 Task: Compute the magnitude of 9 + 12i in polar form.
Action: Mouse moved to (1071, 68)
Screenshot: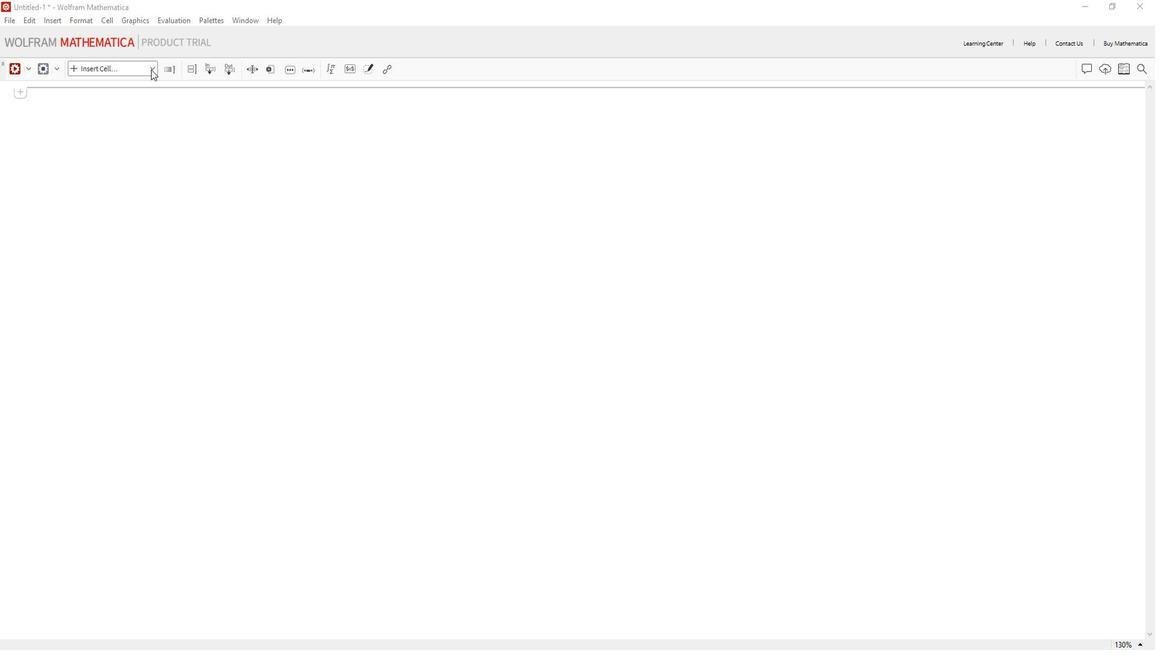 
Action: Mouse pressed left at (1071, 68)
Screenshot: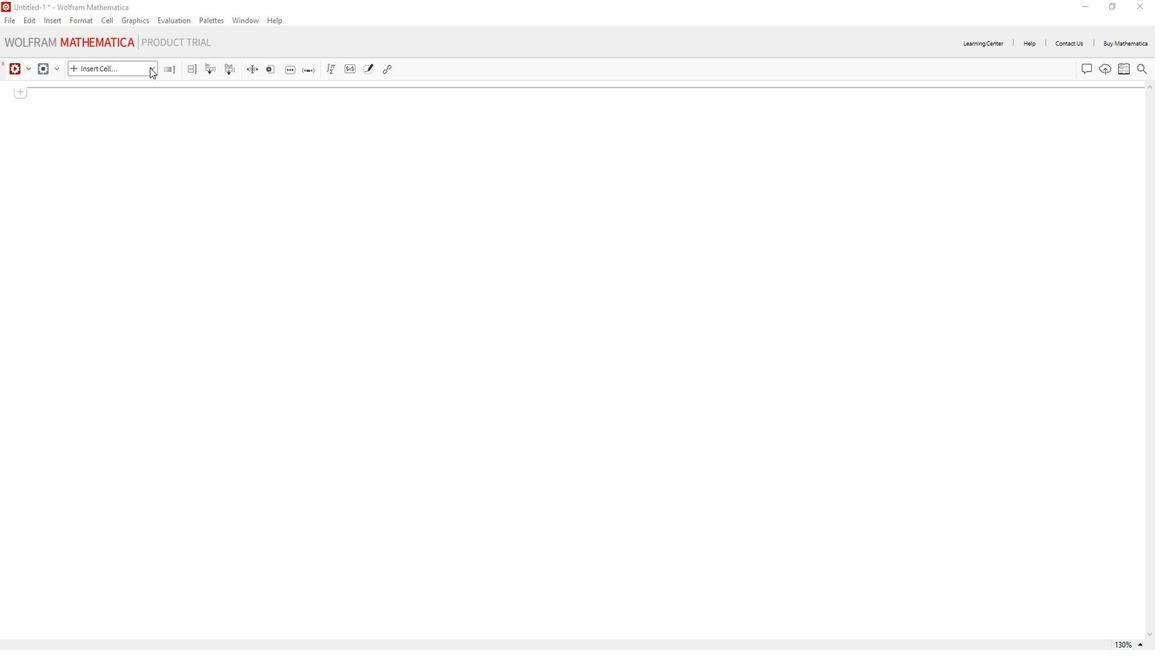 
Action: Mouse moved to (1044, 92)
Screenshot: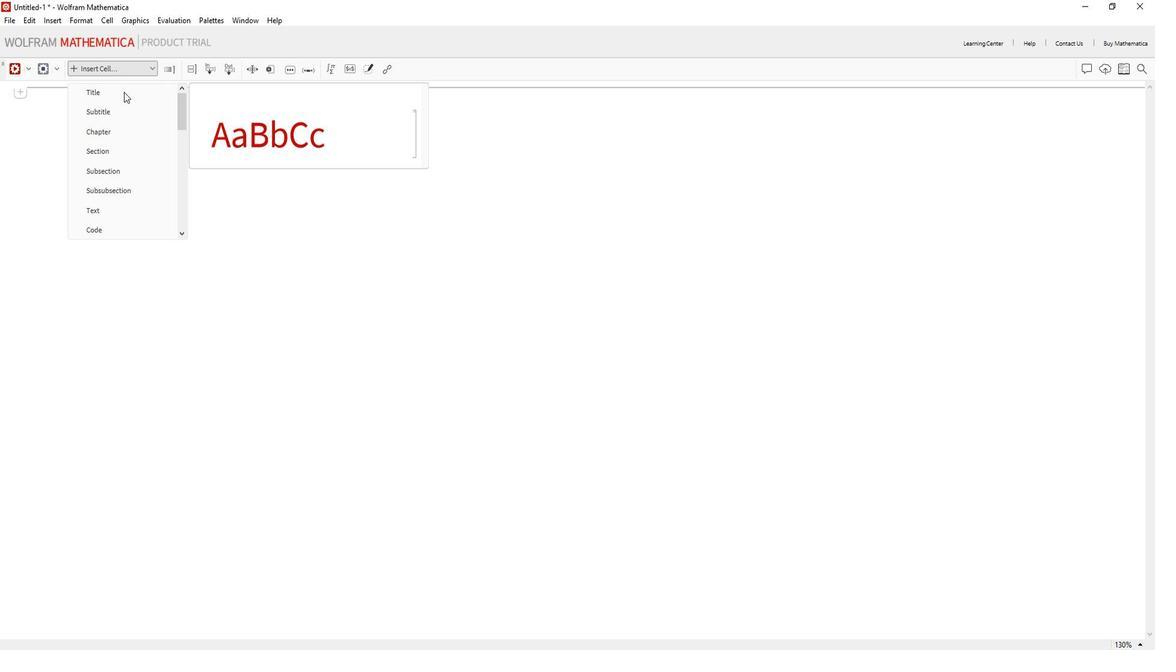 
Action: Mouse pressed left at (1044, 92)
Screenshot: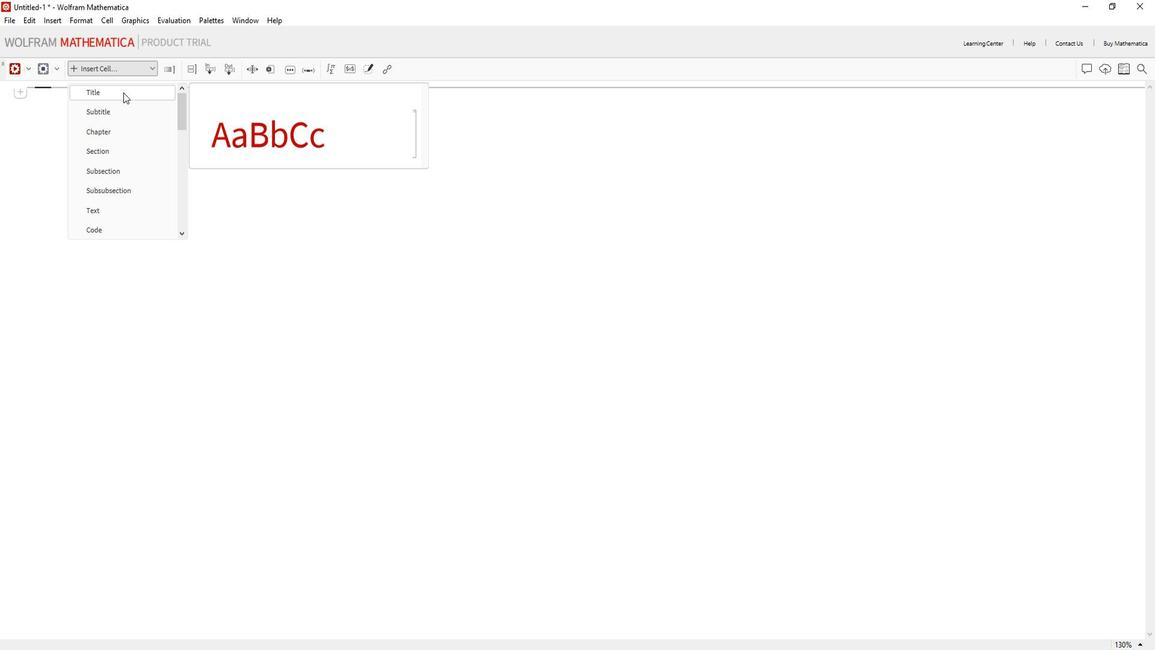 
Action: Key pressed <Key.shift>Compute<Key.space>the<Key.space>magnitude
Screenshot: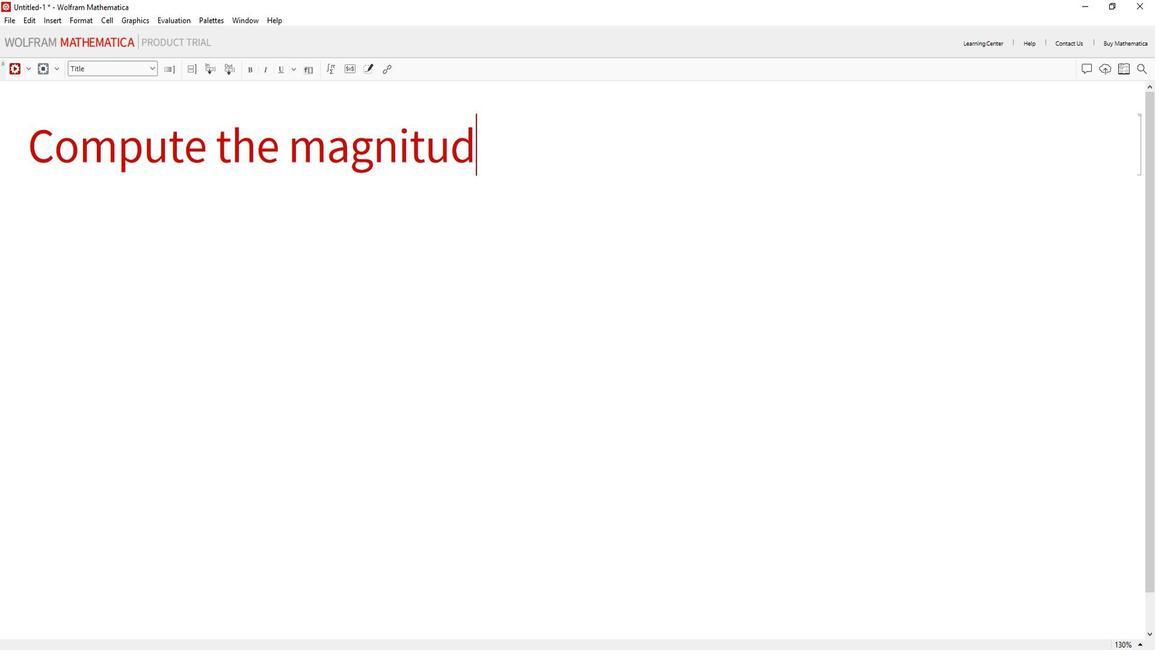 
Action: Mouse moved to (1061, 210)
Screenshot: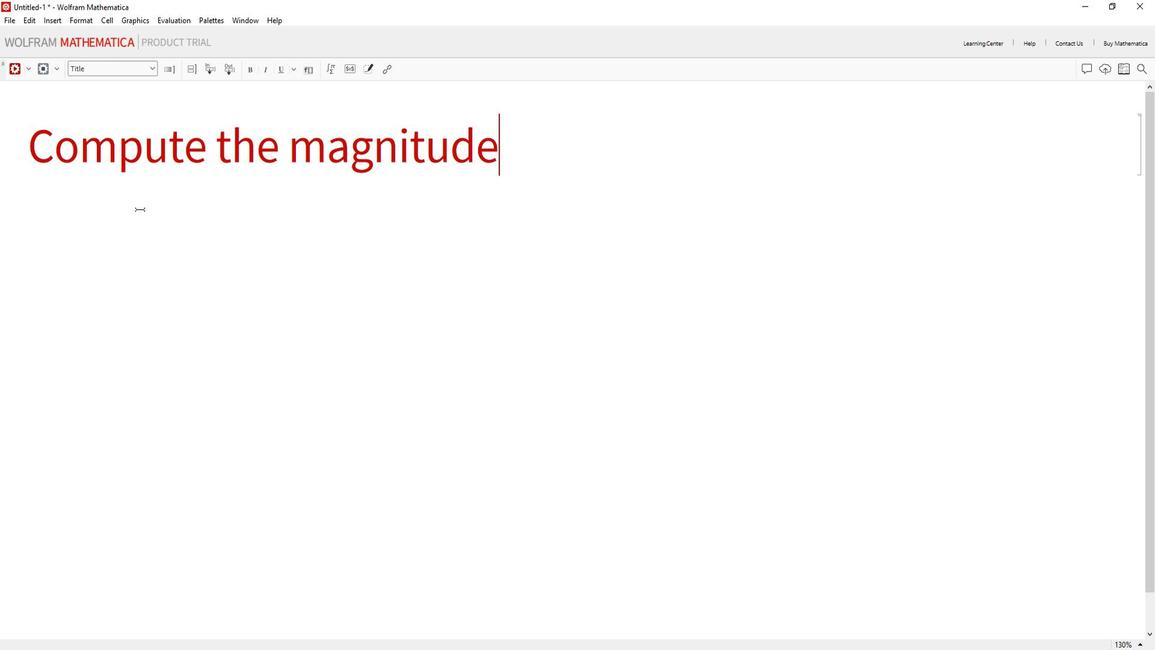 
Action: Mouse pressed left at (1061, 210)
Screenshot: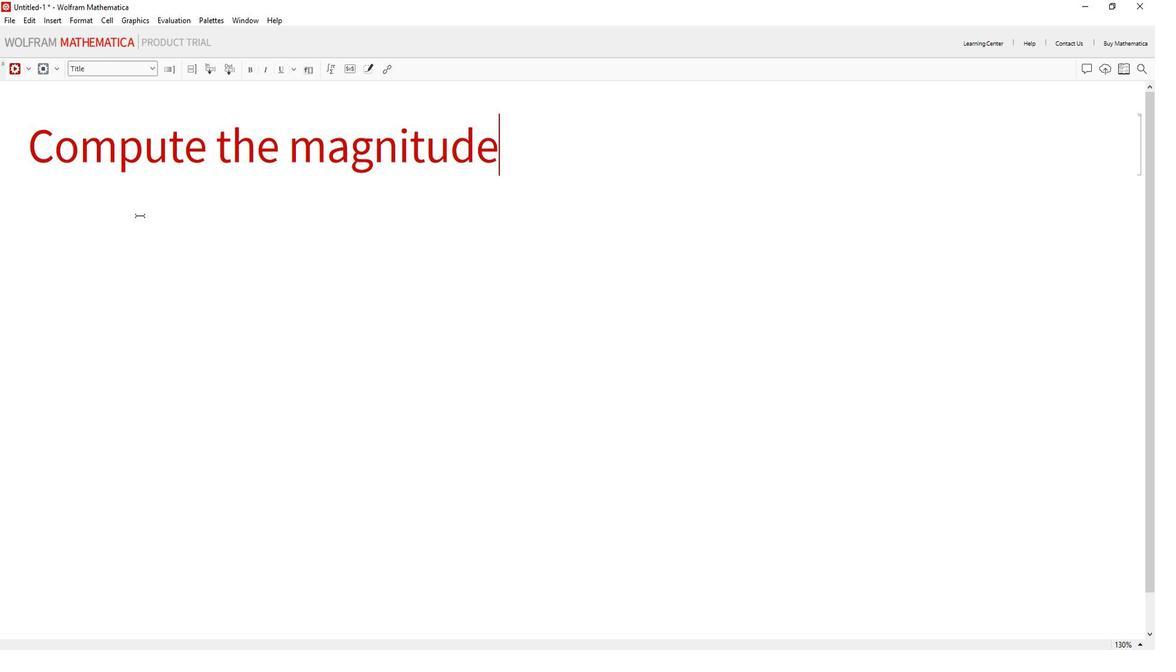 
Action: Mouse moved to (838, 238)
Screenshot: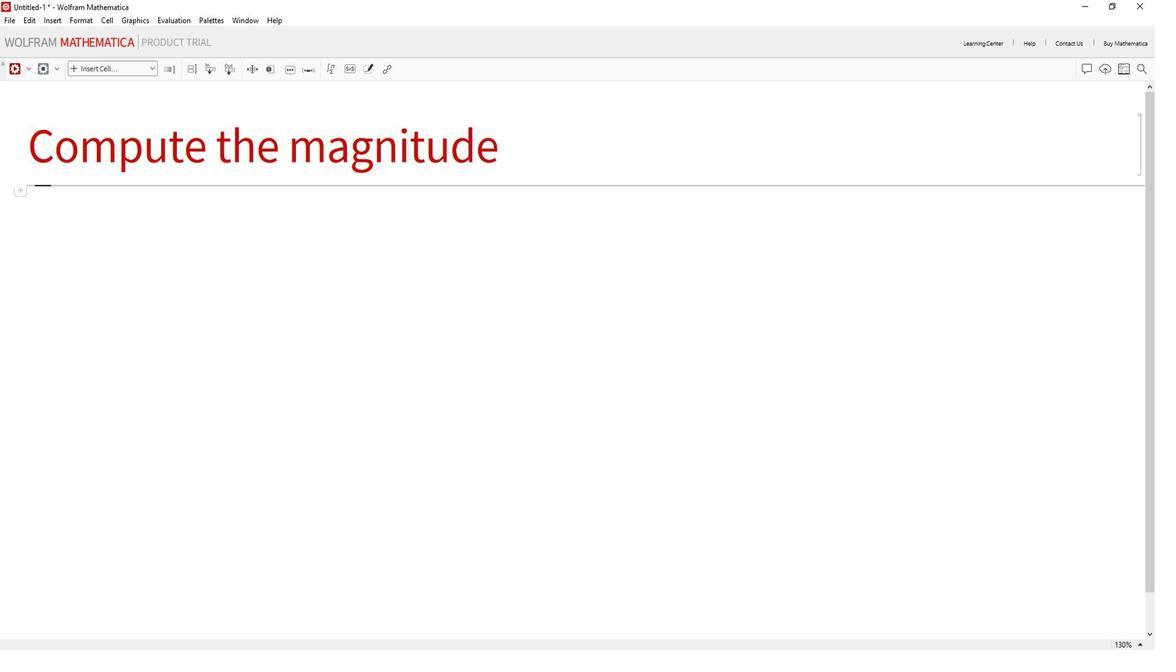 
Action: Mouse pressed left at (838, 238)
Screenshot: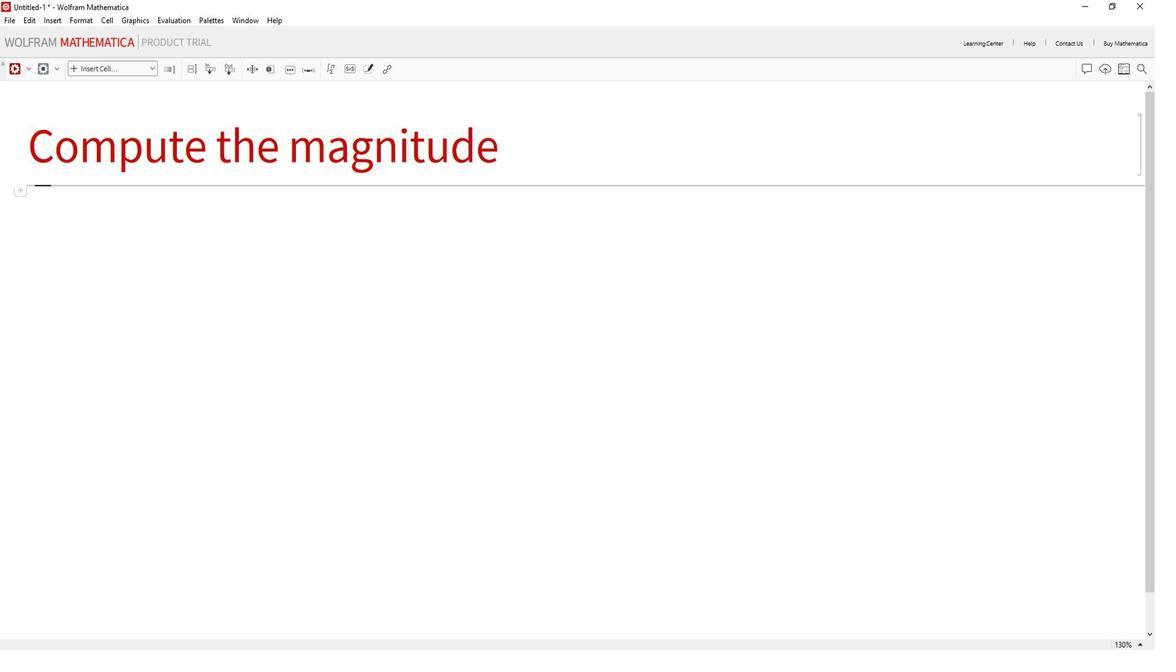 
Action: Mouse moved to (1027, 204)
Screenshot: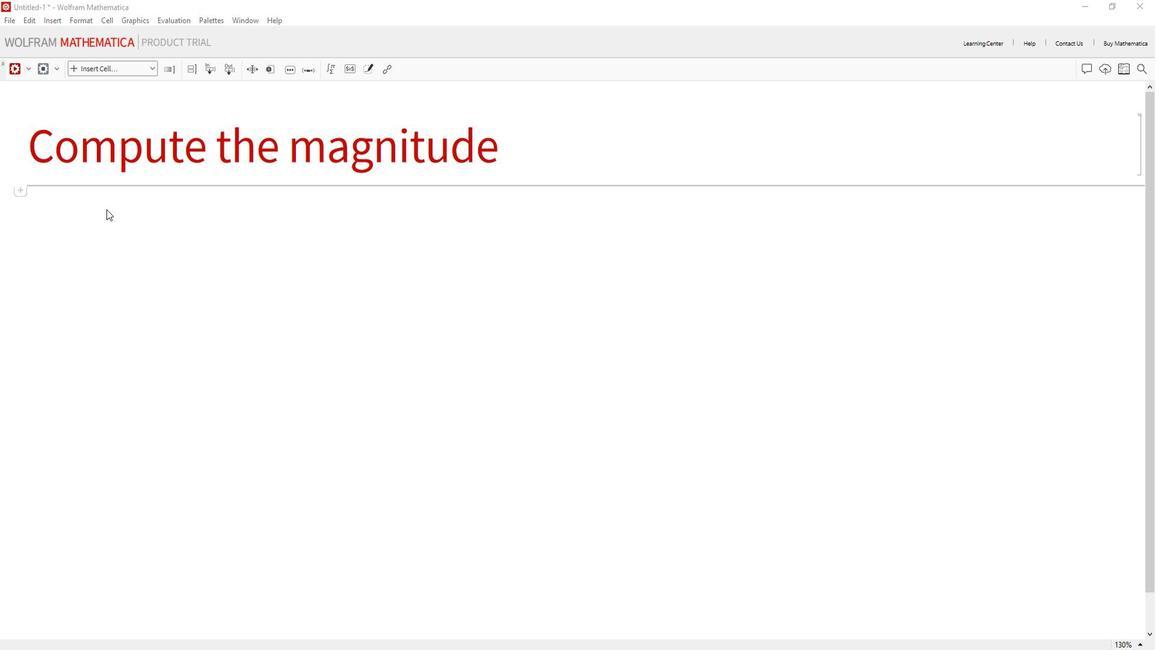 
Action: Mouse pressed left at (1027, 204)
Screenshot: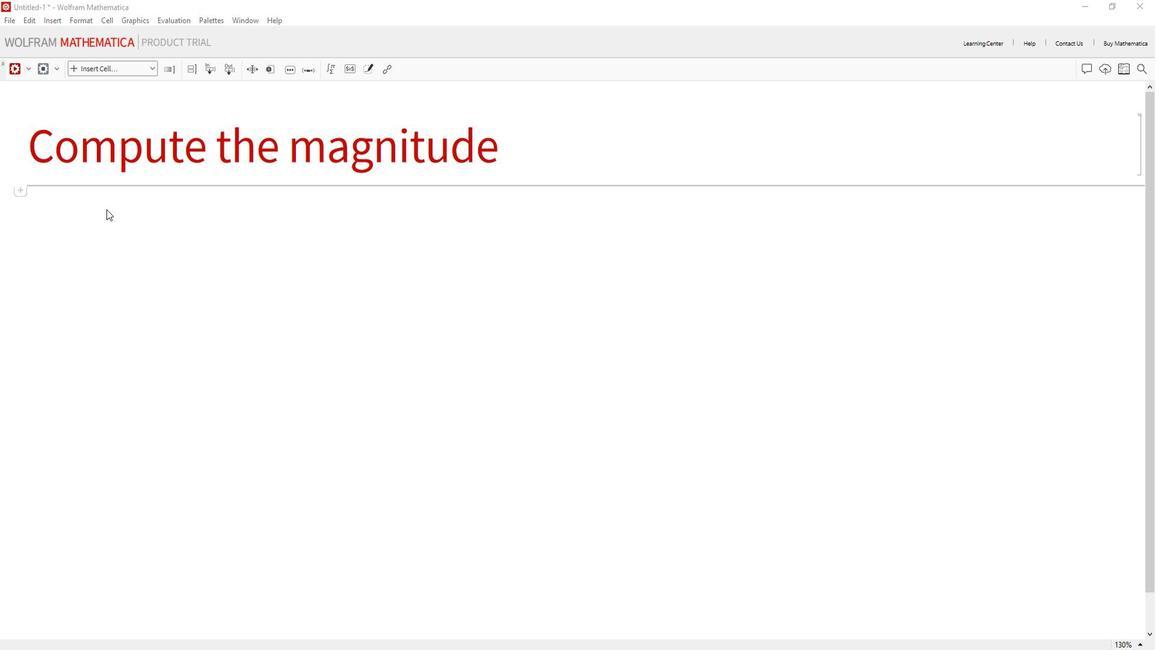 
Action: Mouse pressed left at (1027, 204)
Screenshot: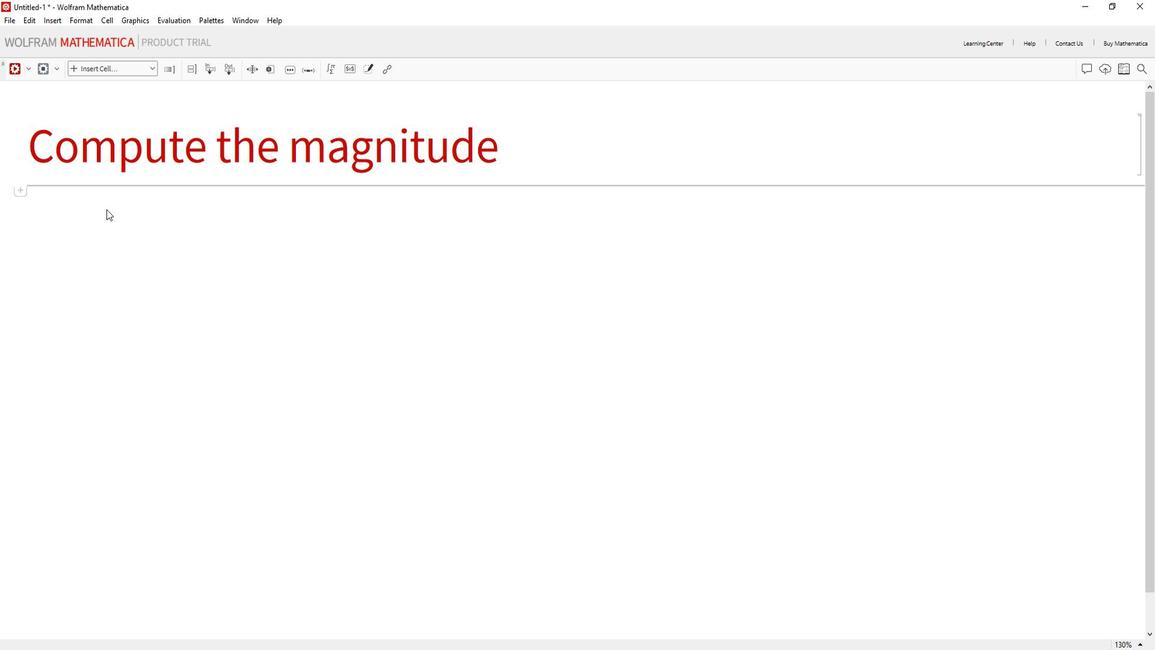 
Action: Mouse moved to (1038, 66)
Screenshot: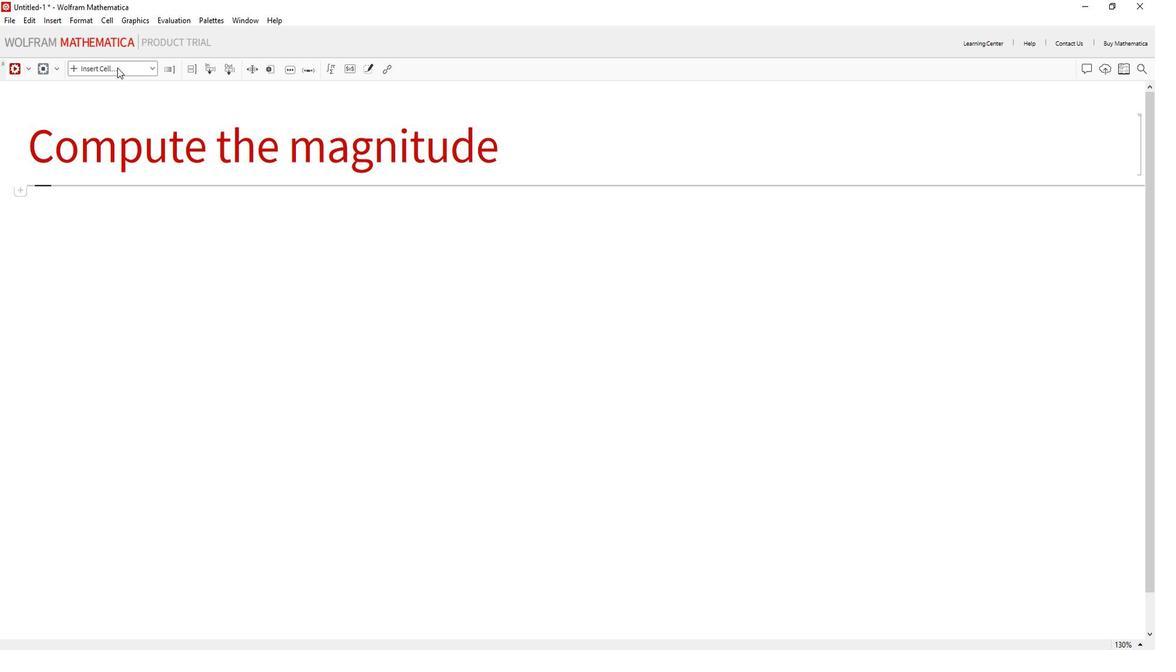 
Action: Mouse pressed left at (1038, 66)
Screenshot: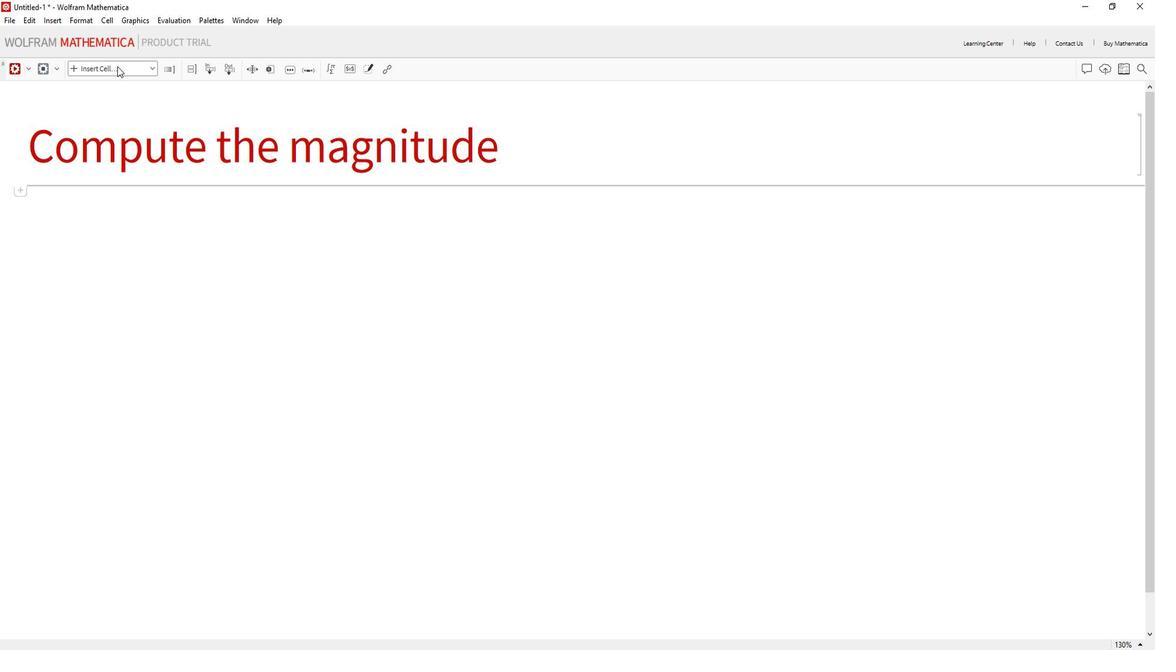 
Action: Mouse moved to (1024, 223)
Screenshot: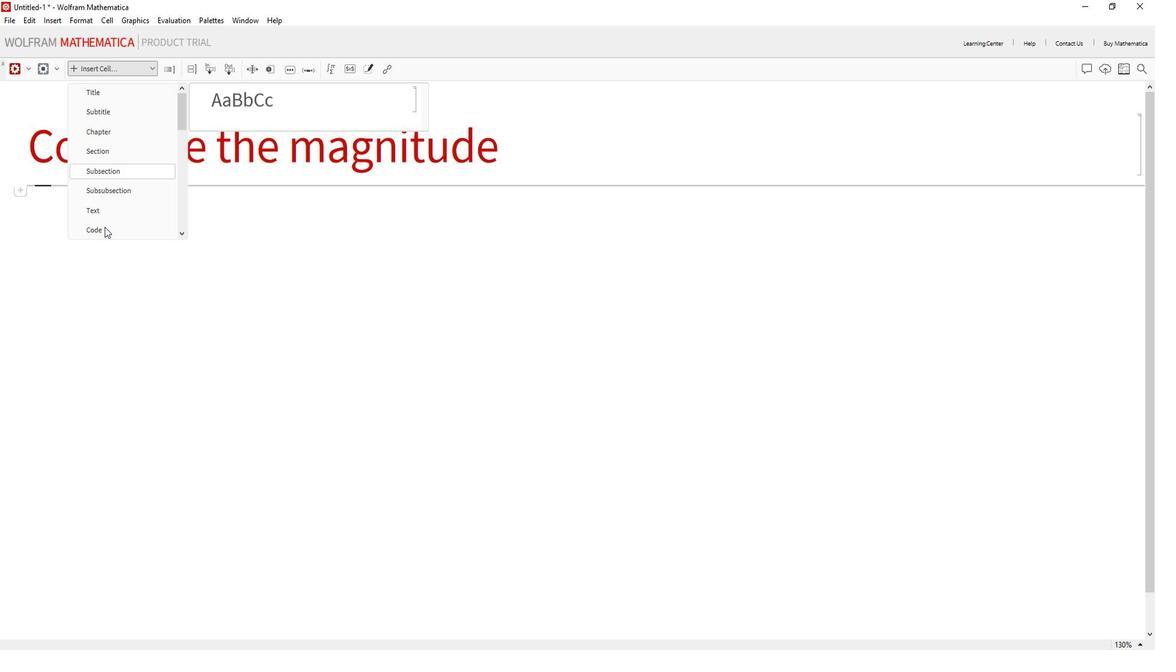 
Action: Mouse pressed left at (1024, 223)
Screenshot: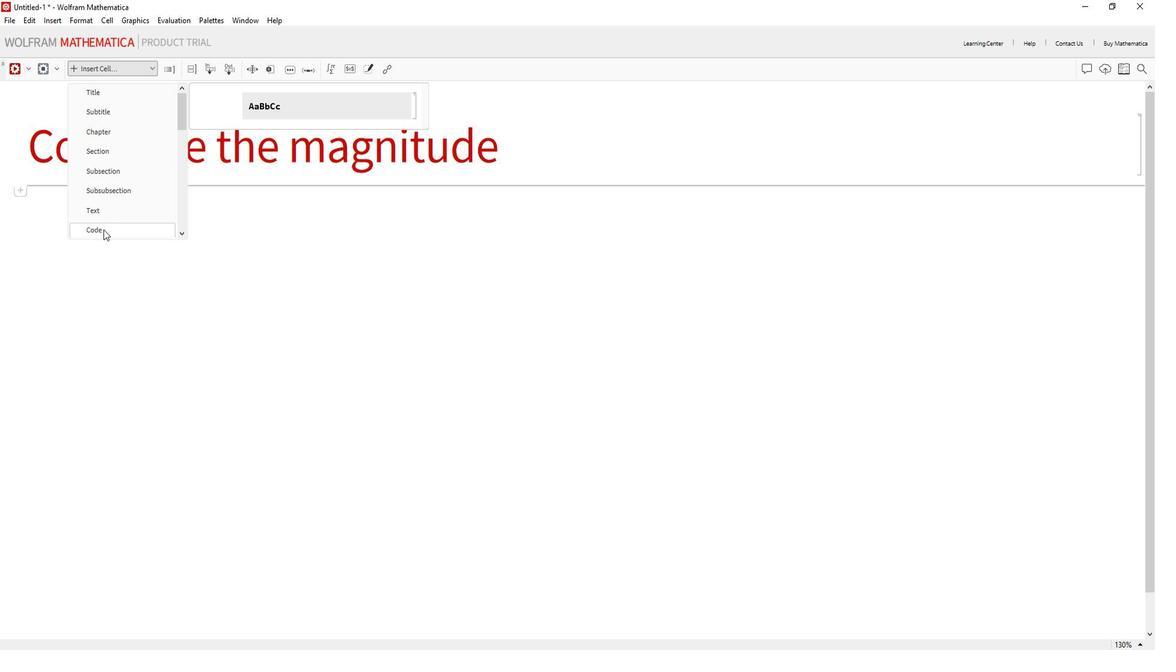 
Action: Key pressed <Key.shift_r>(*<Key.shift>Define<Key.space>the<Key.space>complex<Key.space>number<Key.right><Key.right>z<Key.space>=<Key.space>9<Key.space><Key.shift_r>+<Key.space>12<Key.shift>I<Key.right><Key.left><Key.enter><Key.backspace>;<Key.enter><Key.enter><Key.shift_r><Key.shift_r><Key.shift_r>(*<Key.shift>Calculate<Key.space>the<Key.space>magnitude<Key.space>using<Key.space>the<Key.space><Key.shift>Abs<Key.space>fuction<Key.right><Key.right><Key.enter>maginitude<Key.enter><Key.space><Key.backspace><Key.backspace><Key.backspace><Key.backspace><Key.backspace><Key.backspace><Key.backspace><Key.backspace><Key.backspace>nitude<Key.enter><Key.space>=<Key.space><Key.shift>Abs[z<Key.right>;<Key.enter><Key.enter><Key.shift_r><Key.shift_r><Key.shift_r><Key.shift_r><Key.shift_r>(*<Key.shift>Display<Key.space>the<Key.space>result<Key.right><Key.right><Key.enter>magnitude<Key.enter>
Screenshot: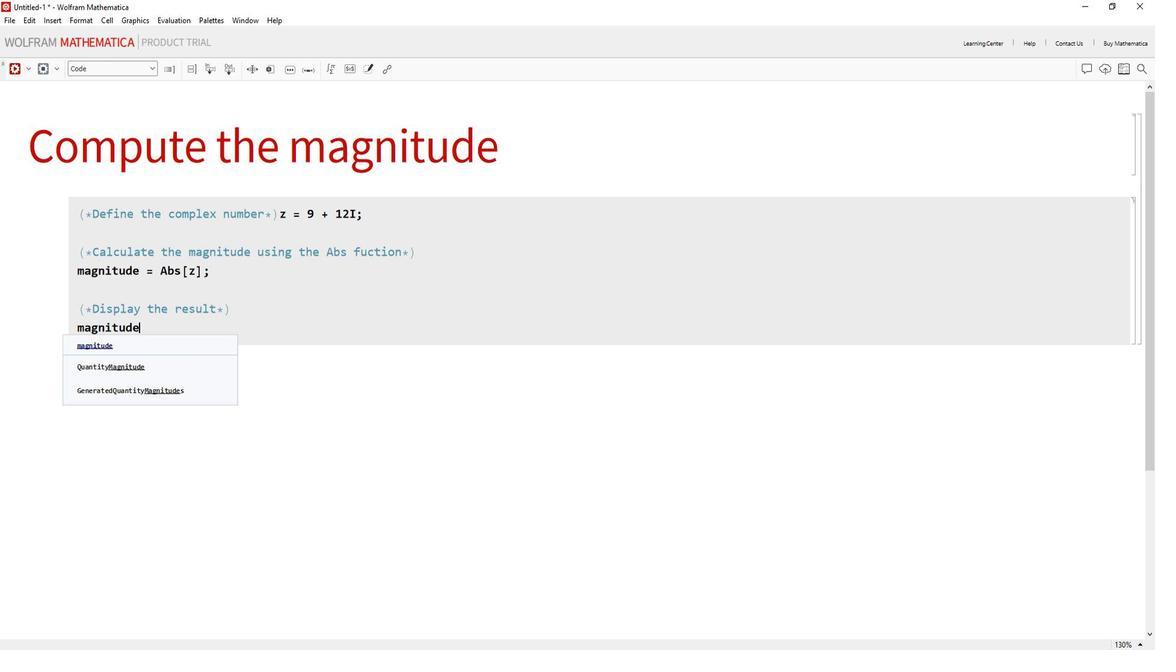 
Action: Mouse pressed left at (1024, 223)
Screenshot: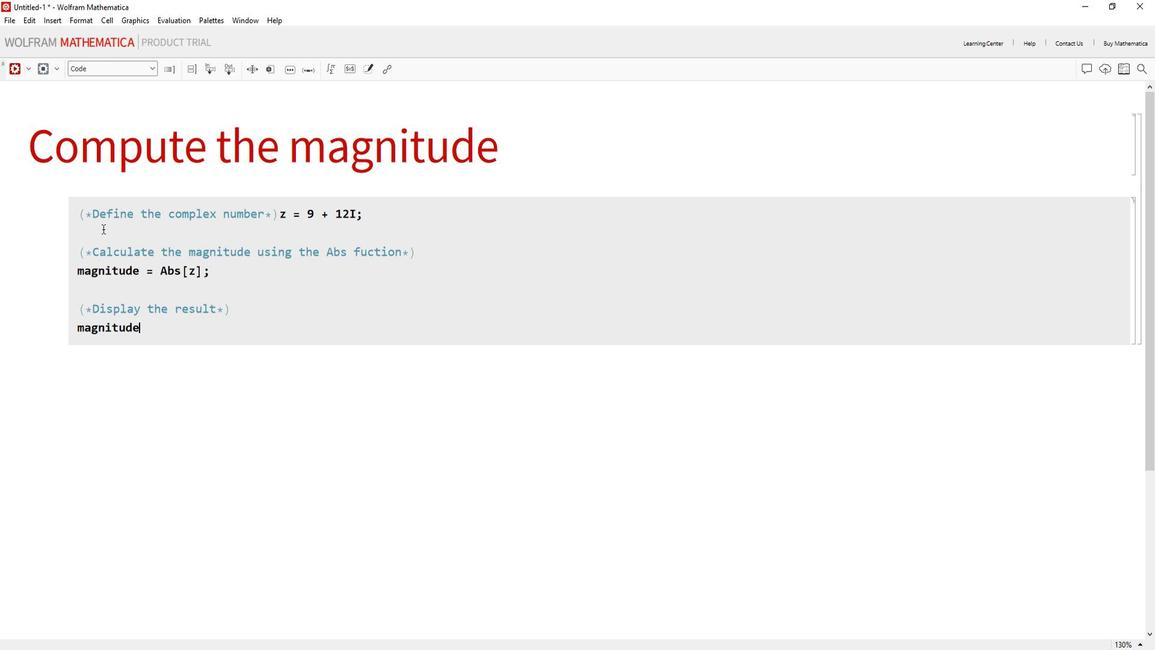 
Action: Mouse moved to (935, 69)
Screenshot: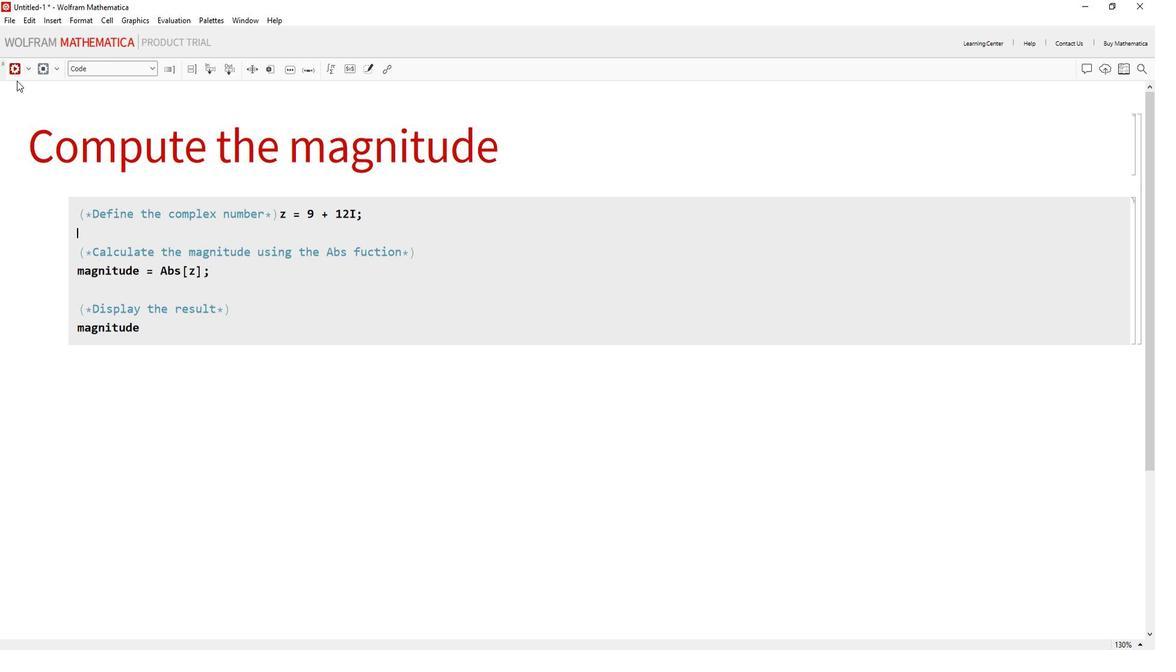 
Action: Mouse pressed left at (935, 69)
Screenshot: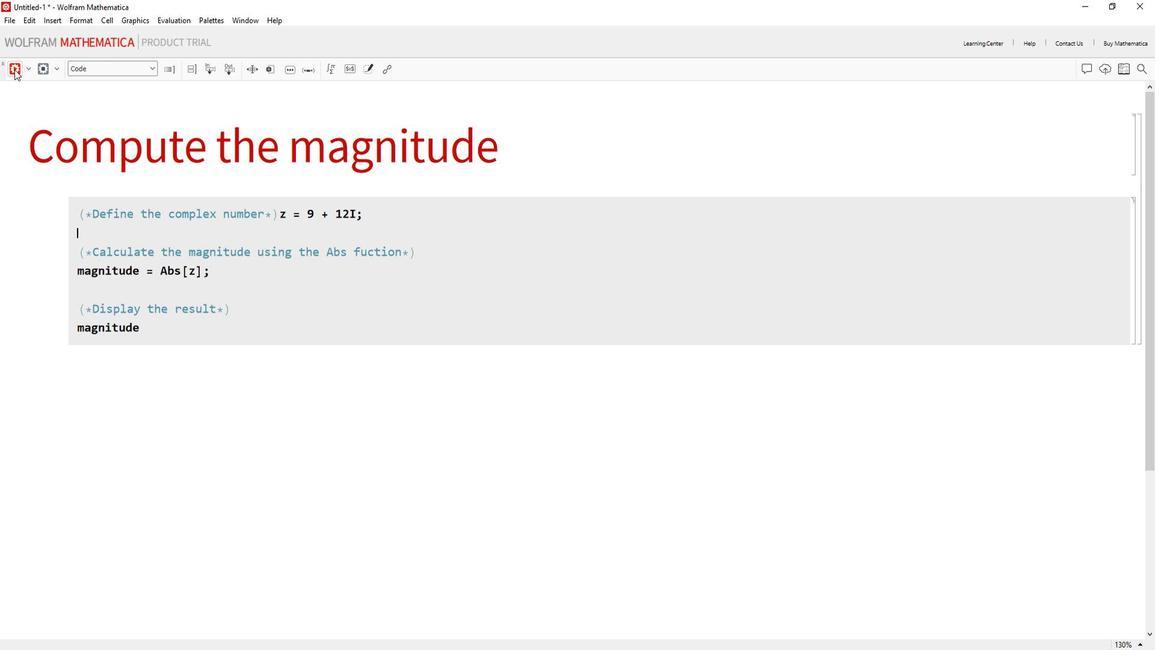 
Action: Mouse moved to (1049, 353)
Screenshot: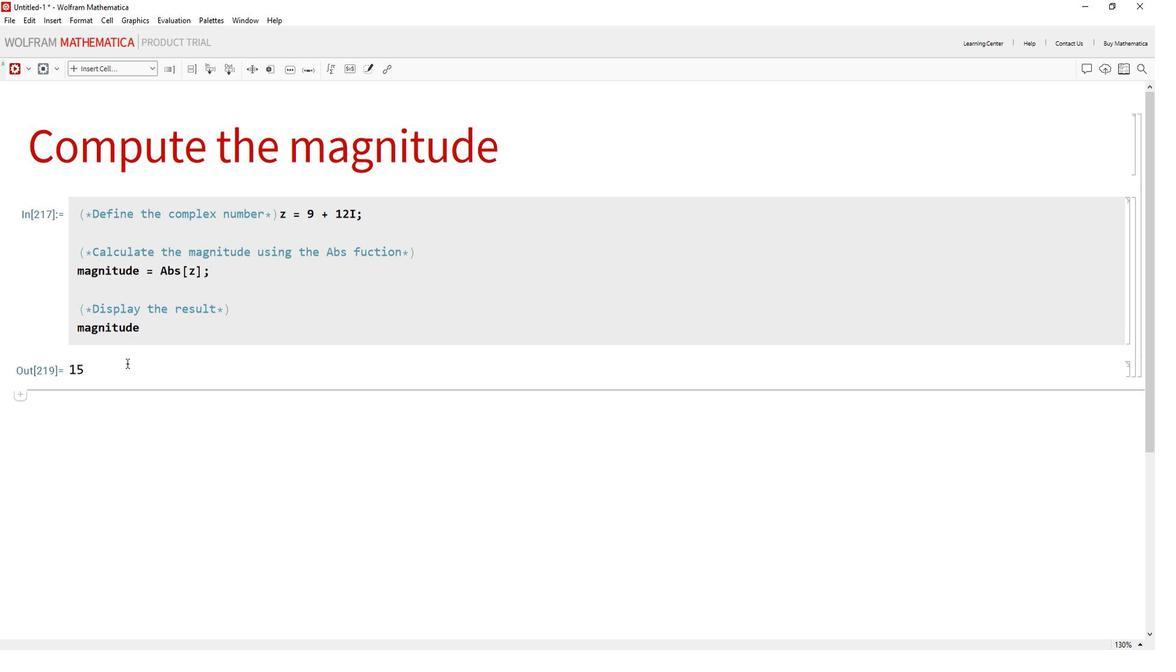 
